 Task: Create a new list with the name "favorites" and the description "list of my personal favorites".
Action: Mouse moved to (1067, 104)
Screenshot: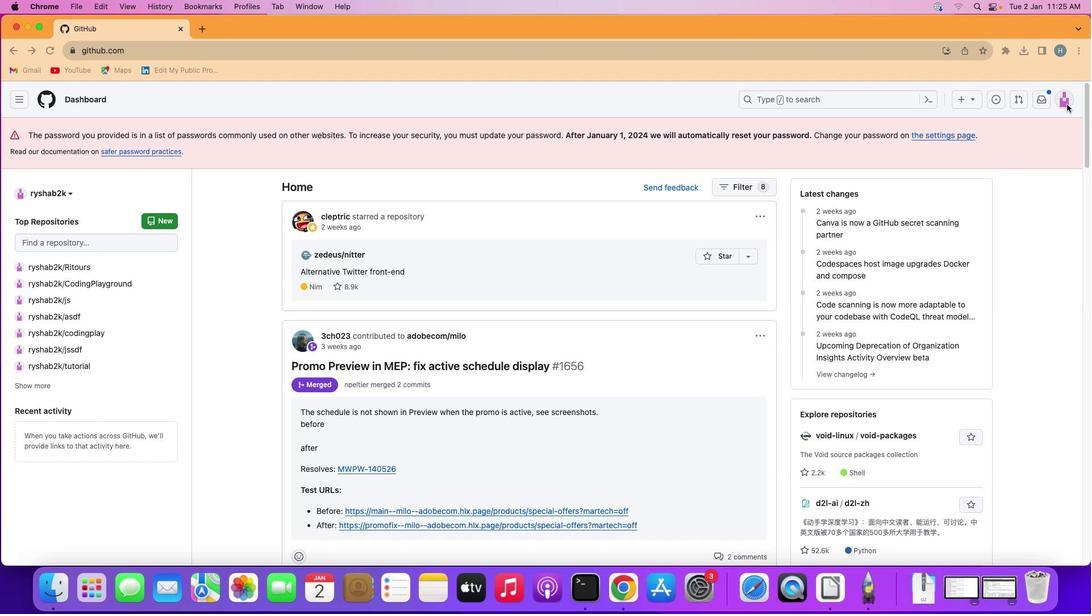 
Action: Mouse pressed left at (1067, 104)
Screenshot: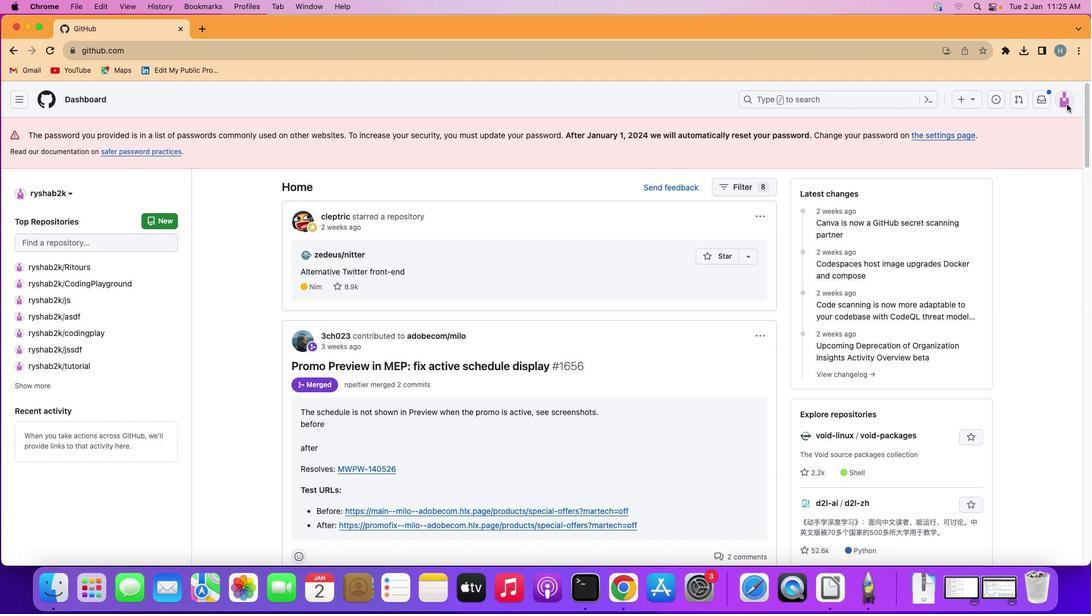 
Action: Mouse moved to (1067, 102)
Screenshot: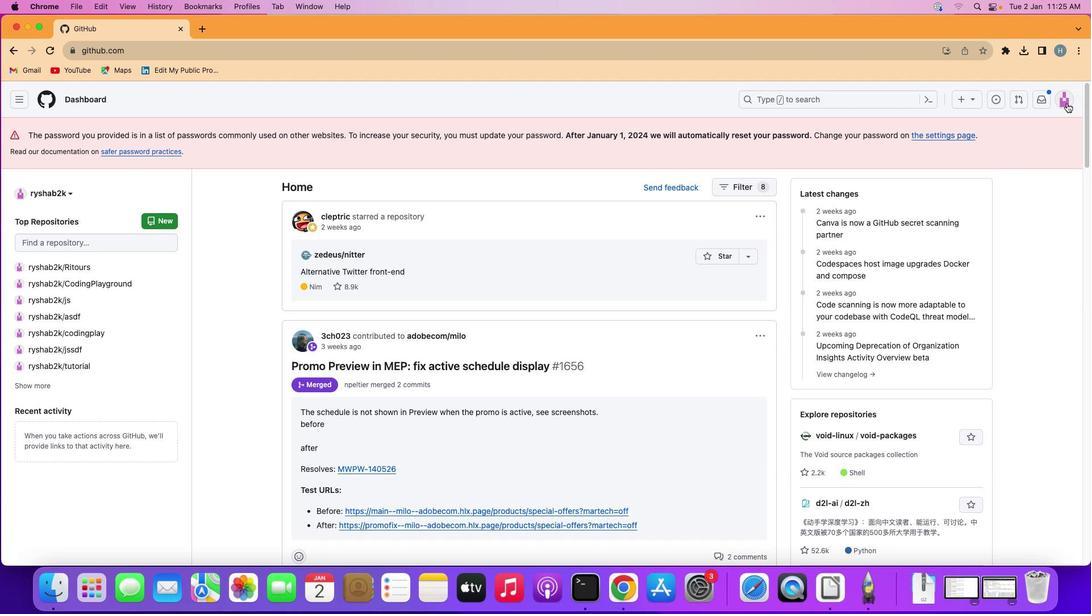 
Action: Mouse pressed left at (1067, 102)
Screenshot: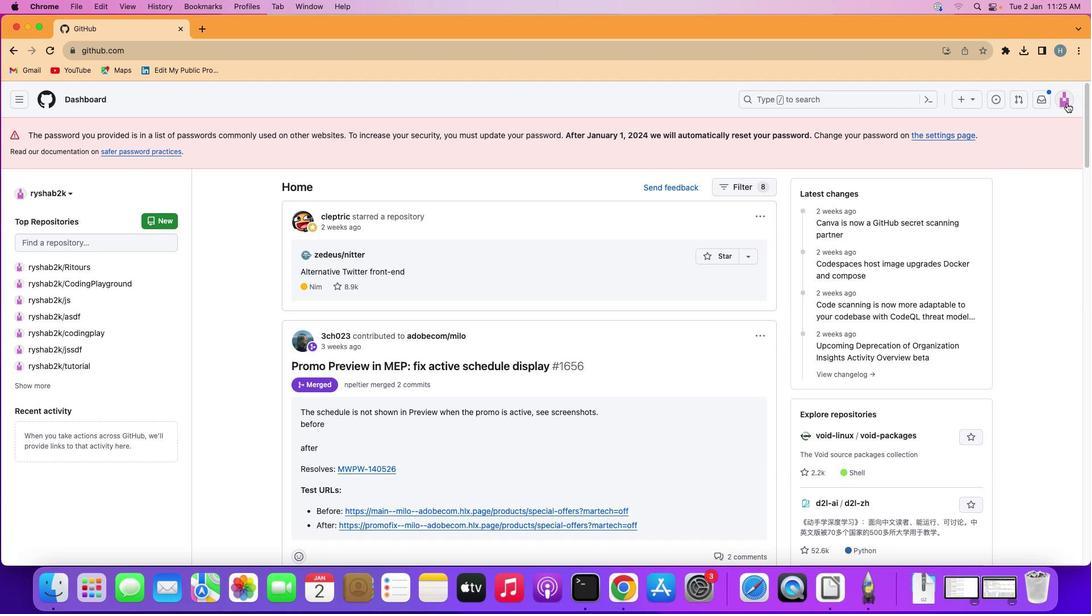 
Action: Mouse moved to (956, 272)
Screenshot: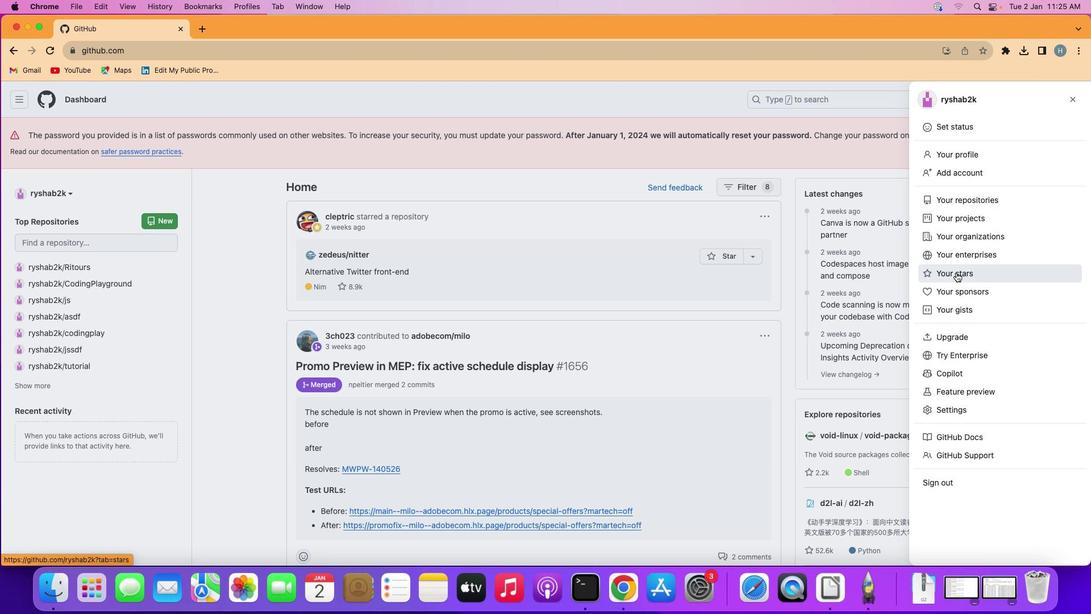 
Action: Mouse pressed left at (956, 272)
Screenshot: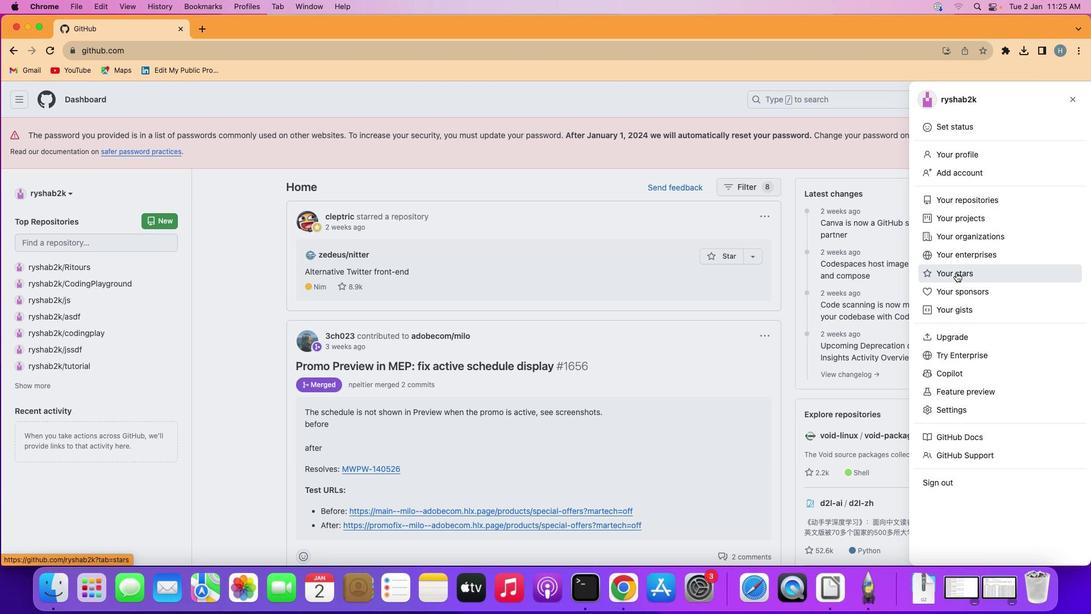 
Action: Mouse moved to (855, 213)
Screenshot: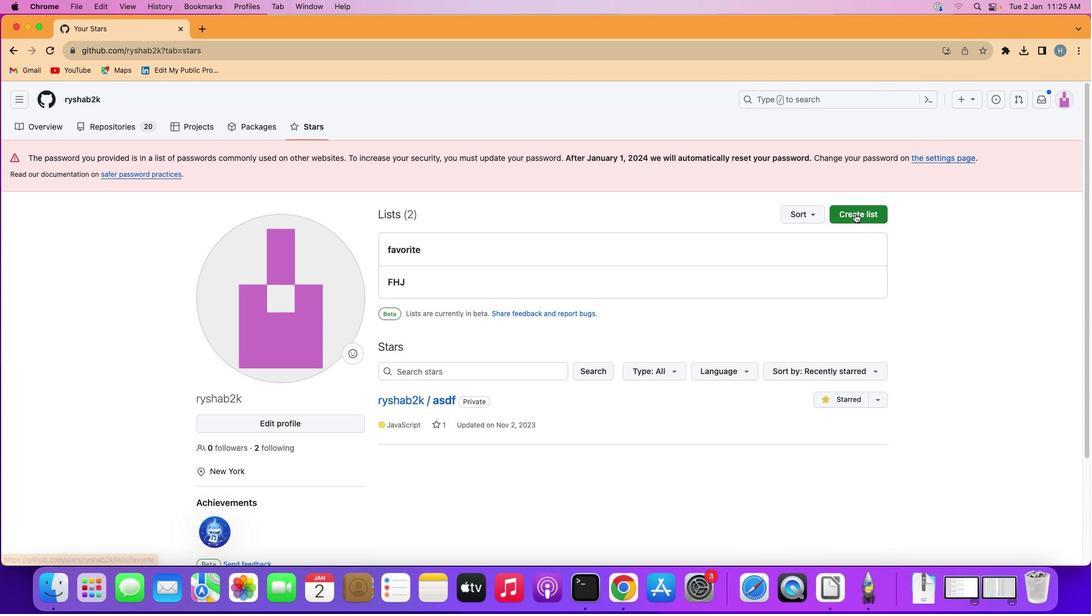
Action: Mouse pressed left at (855, 213)
Screenshot: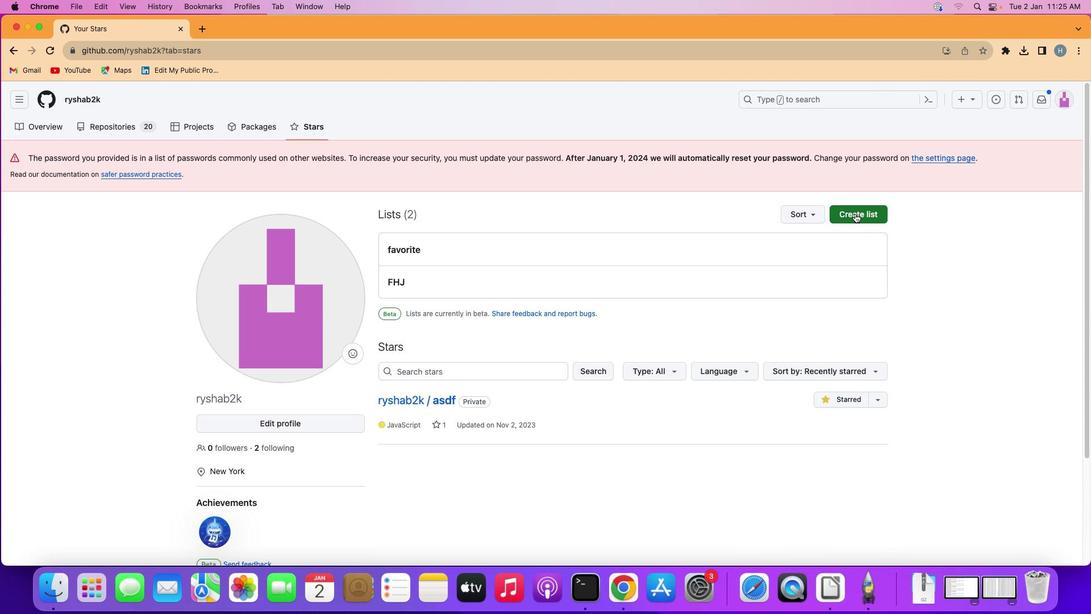 
Action: Mouse moved to (564, 196)
Screenshot: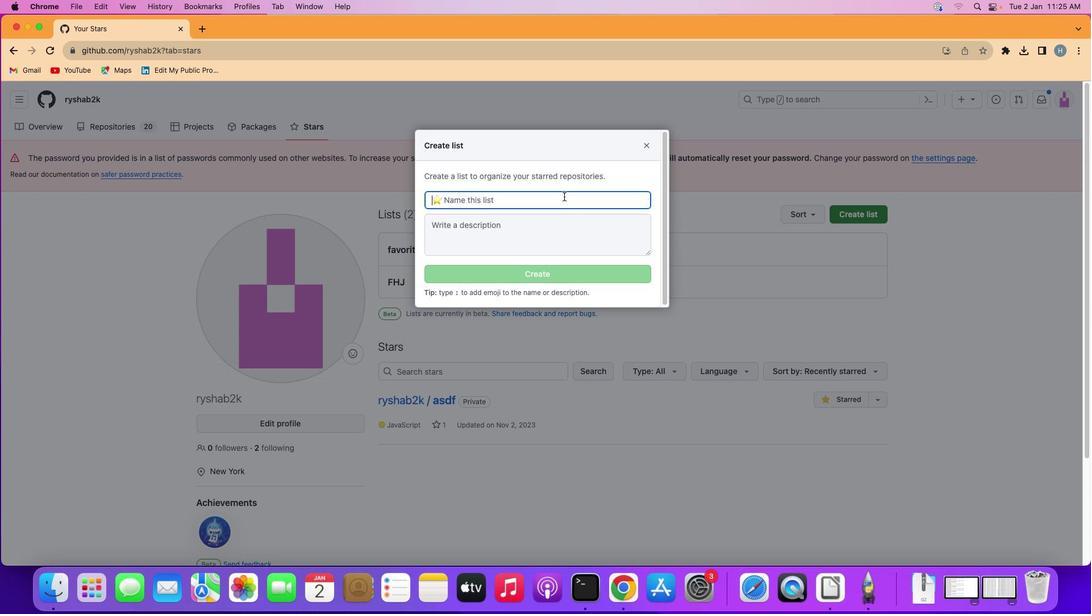
Action: Mouse pressed left at (564, 196)
Screenshot: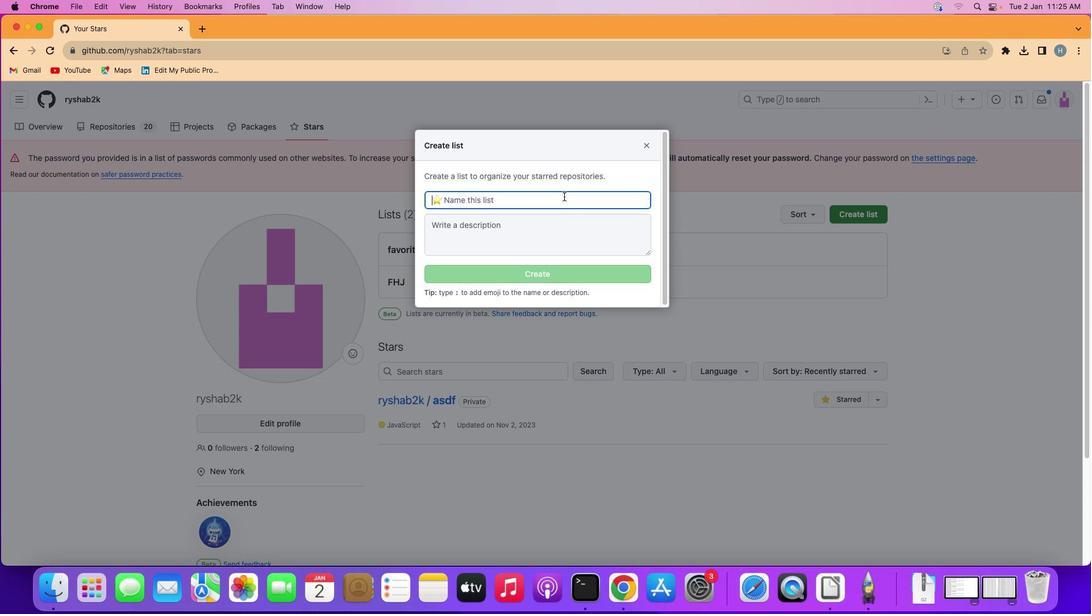 
Action: Key pressed Key.caps_lock'f''a''v''o''r''i''t''e''s'
Screenshot: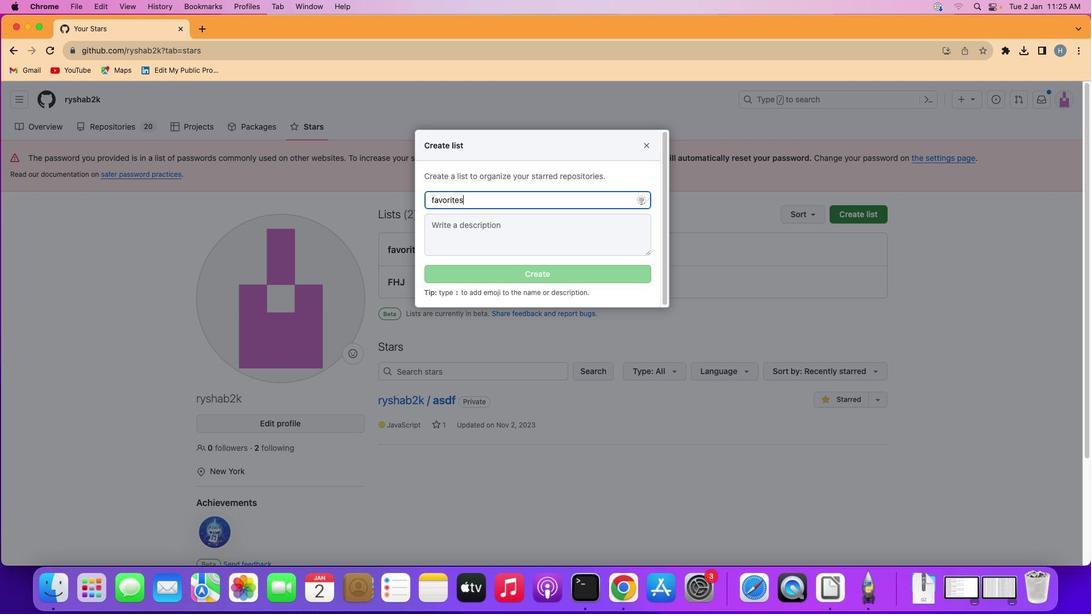
Action: Mouse moved to (505, 246)
Screenshot: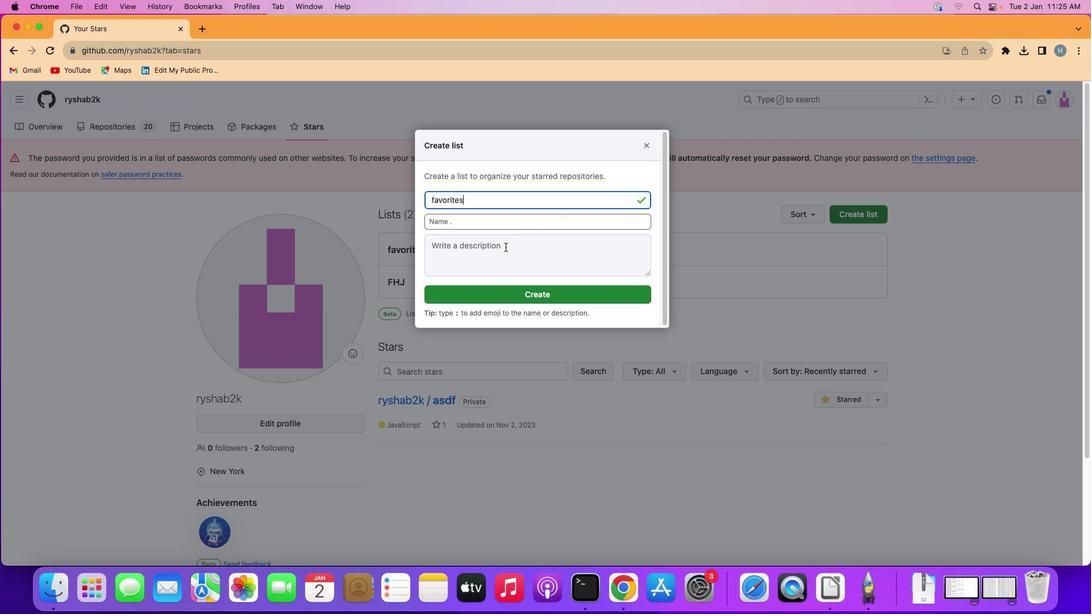 
Action: Mouse pressed left at (505, 246)
Screenshot: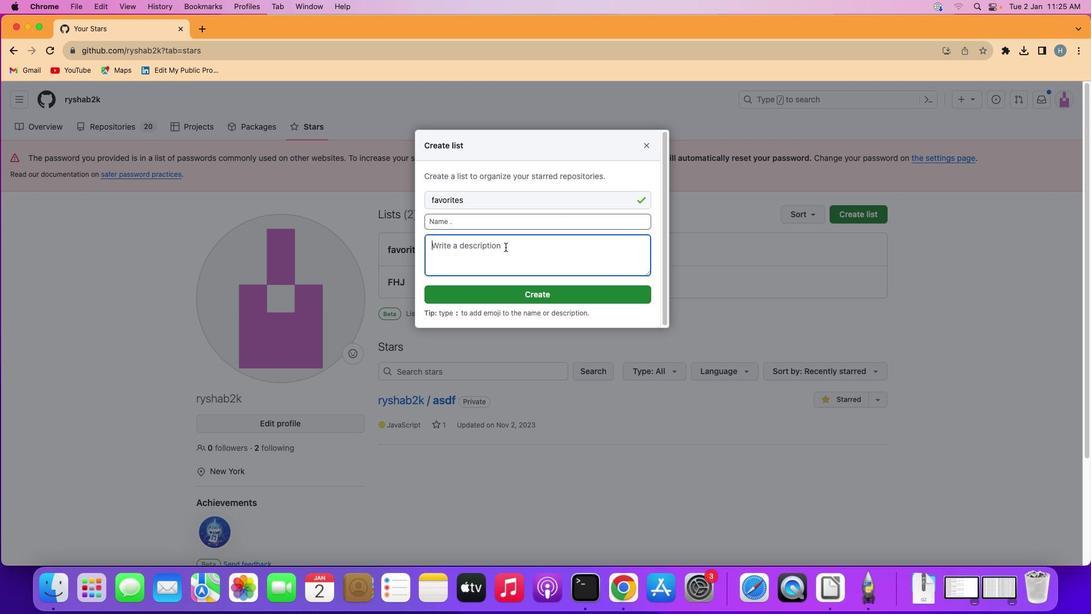 
Action: Mouse moved to (506, 246)
Screenshot: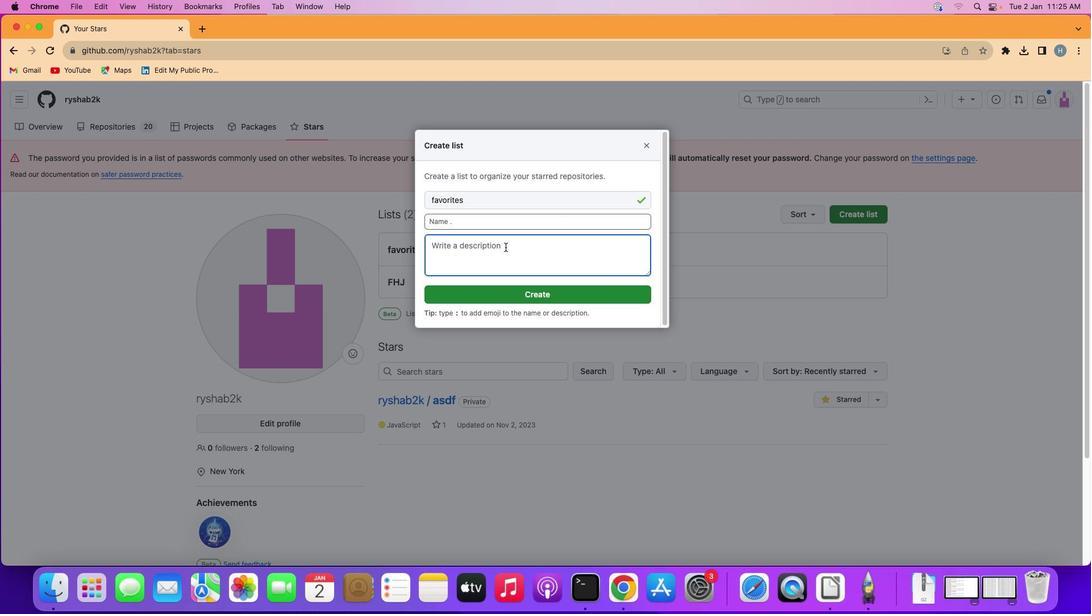 
Action: Key pressed 'l''i''s''t'Key.space'o''f'Key.space'm''y'
Screenshot: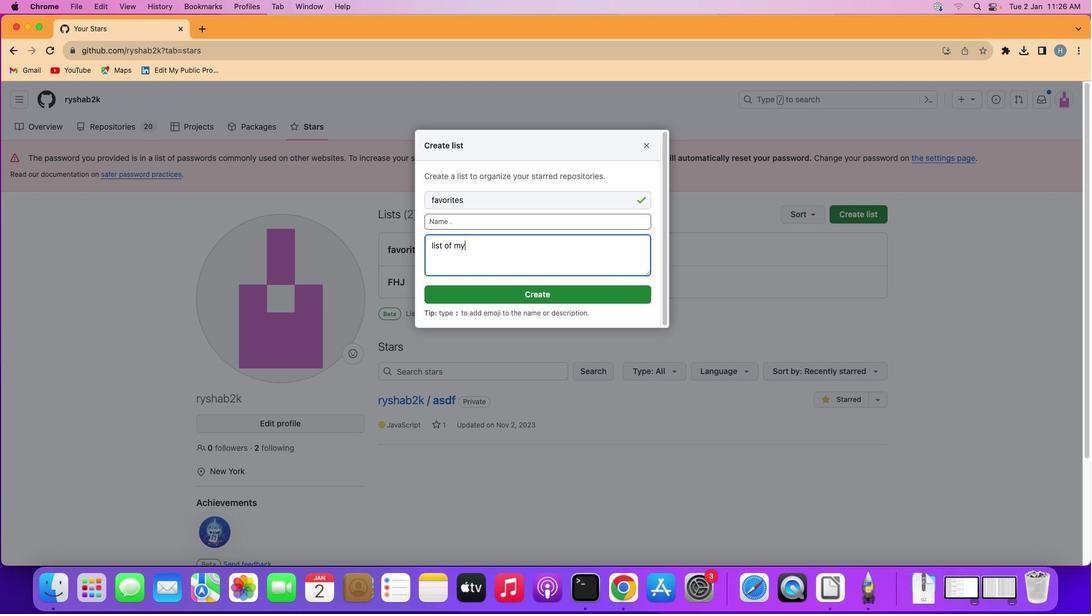 
Action: Mouse moved to (506, 246)
Screenshot: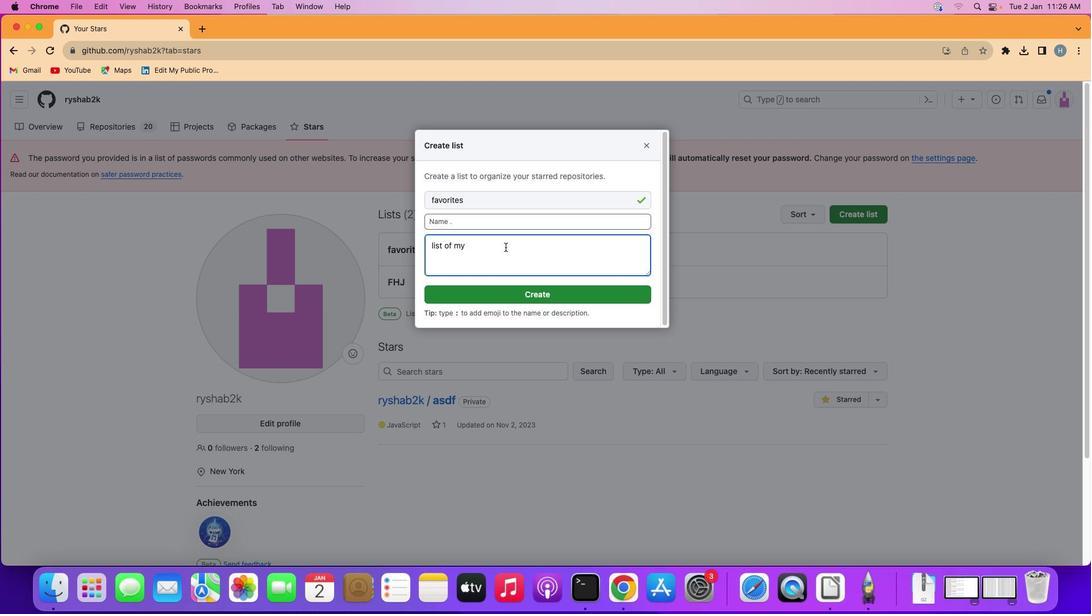 
Action: Key pressed Key.space'p''e''r''s''o''n''a''l'Key.space'f''a''v''o''r''i''t''e''s'
Screenshot: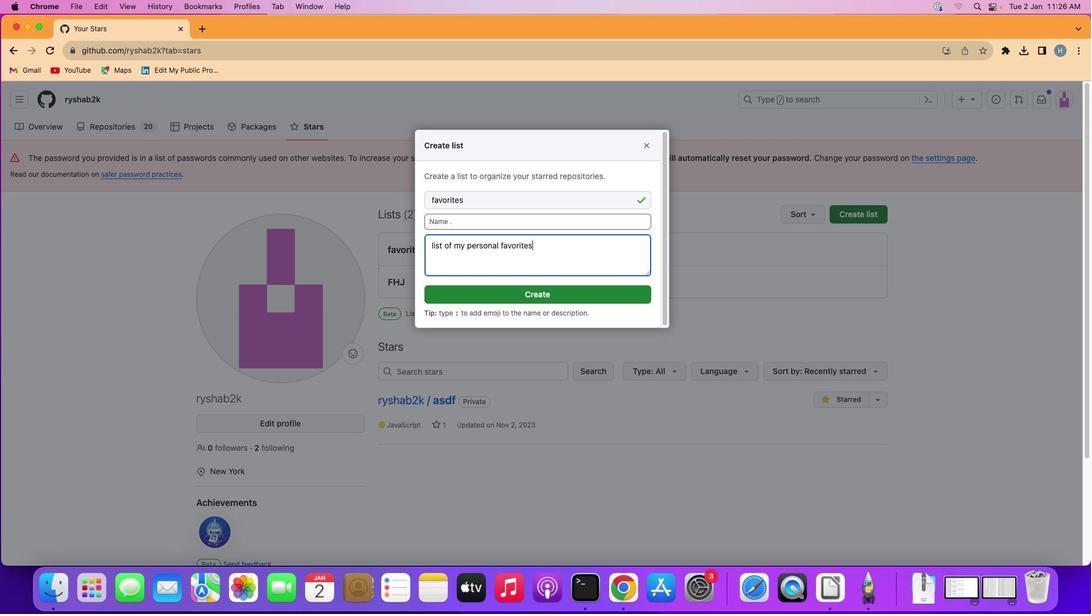 
Action: Mouse moved to (515, 290)
Screenshot: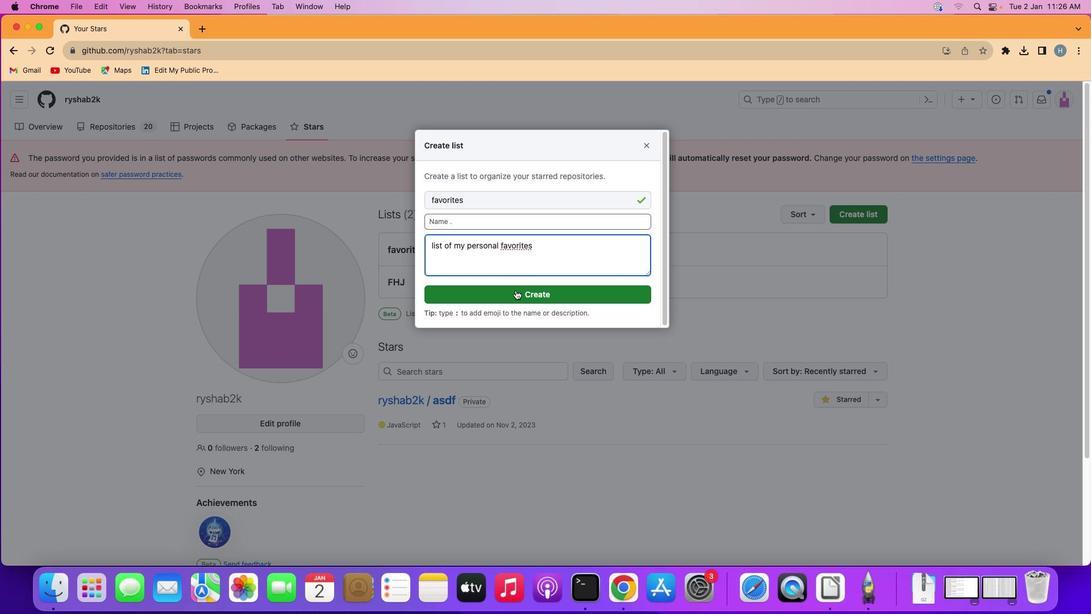 
Action: Mouse pressed left at (515, 290)
Screenshot: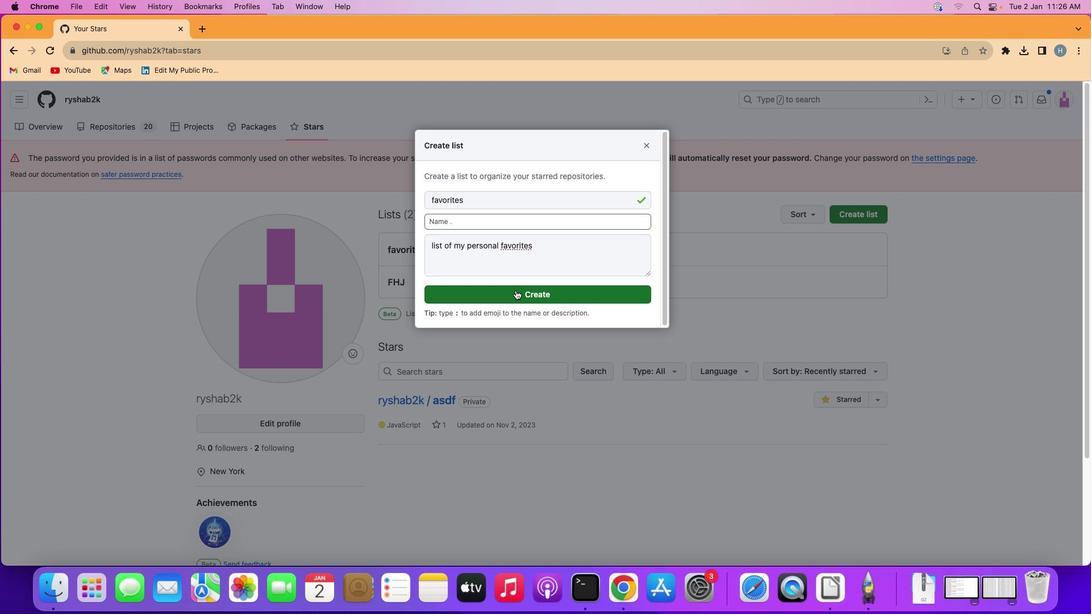 
Action: Mouse moved to (516, 290)
Screenshot: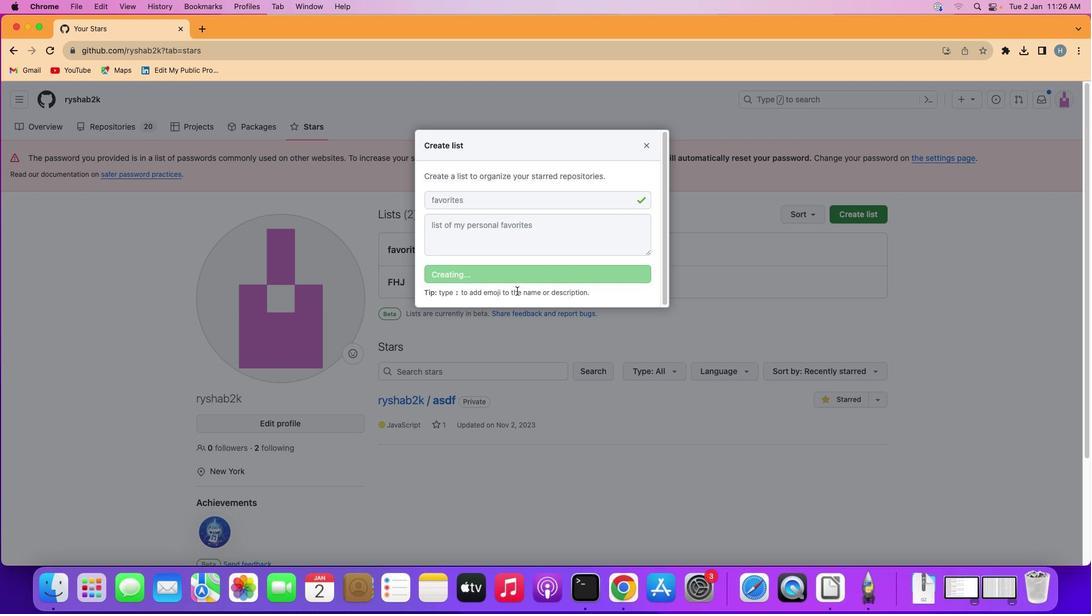 
